 Task: Use Forest Evening Effect in this video Movie B.mp4
Action: Mouse moved to (173, 93)
Screenshot: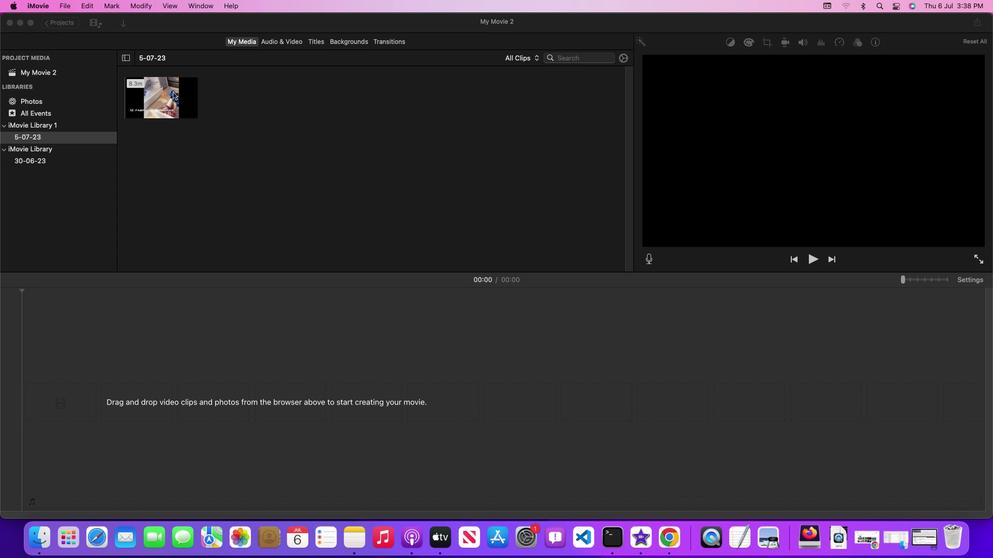 
Action: Mouse pressed left at (173, 93)
Screenshot: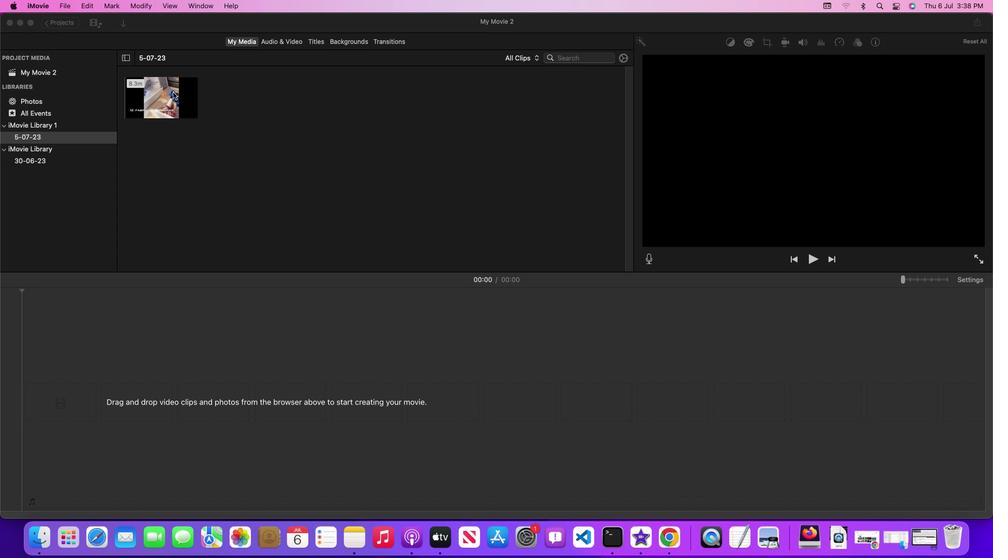 
Action: Mouse moved to (169, 95)
Screenshot: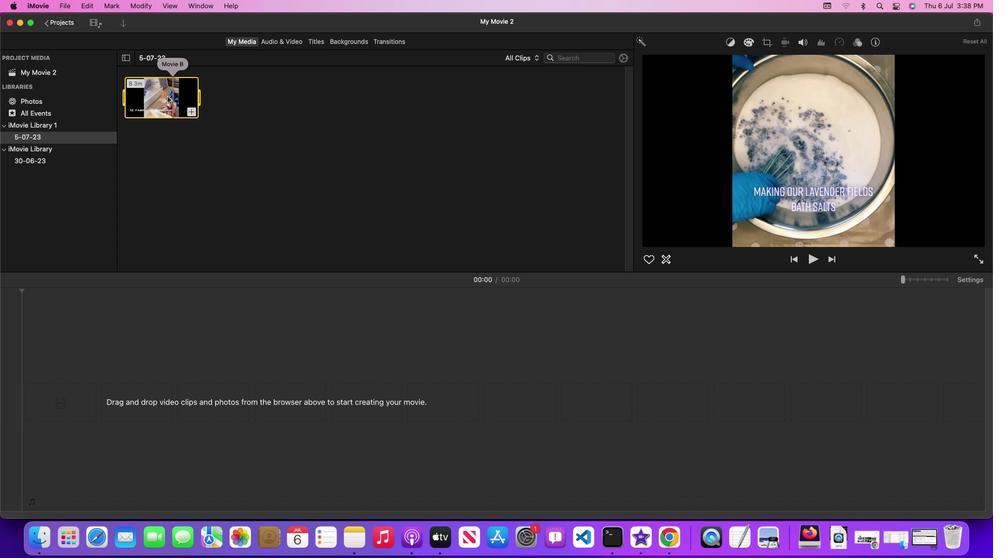 
Action: Mouse pressed left at (169, 95)
Screenshot: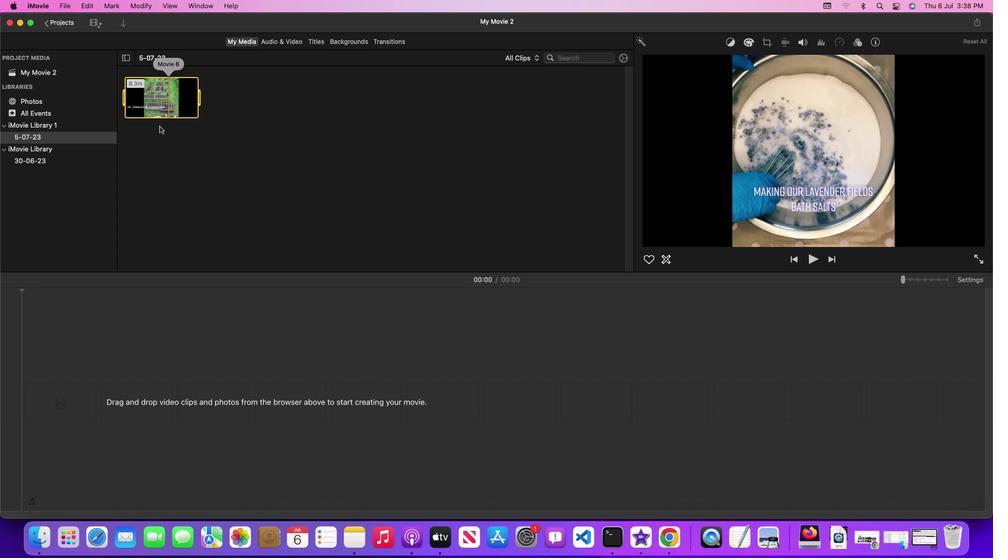 
Action: Mouse moved to (294, 42)
Screenshot: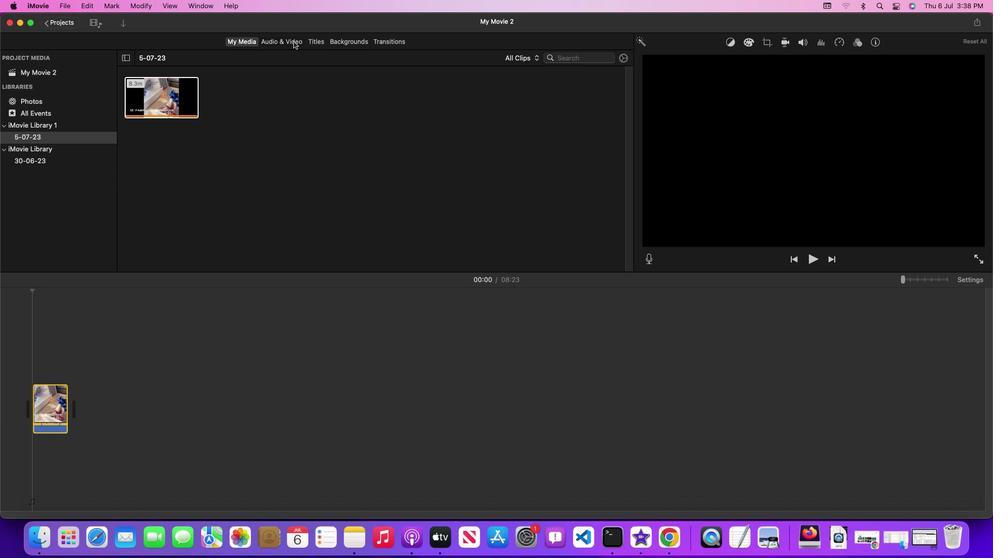 
Action: Mouse pressed left at (294, 42)
Screenshot: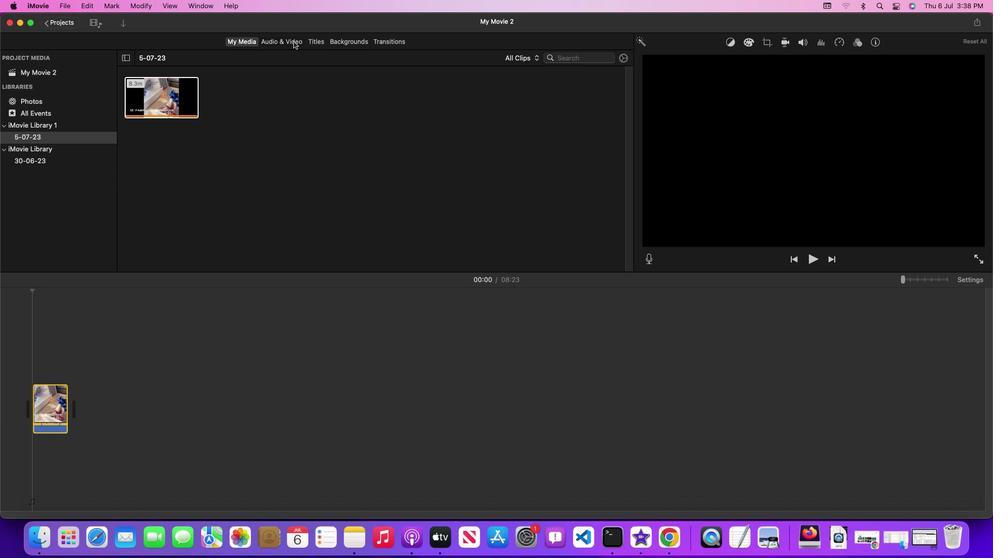 
Action: Mouse moved to (632, 139)
Screenshot: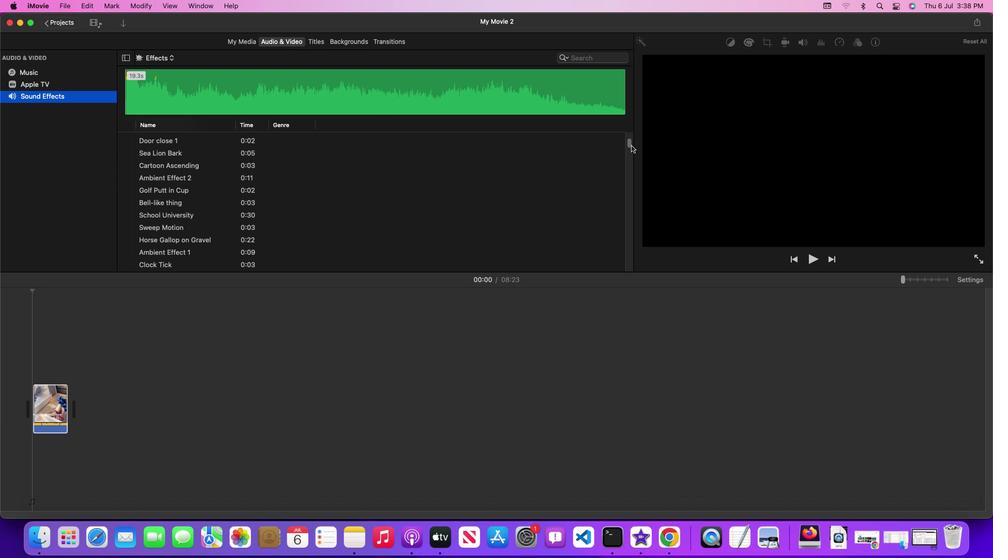 
Action: Mouse pressed left at (632, 139)
Screenshot: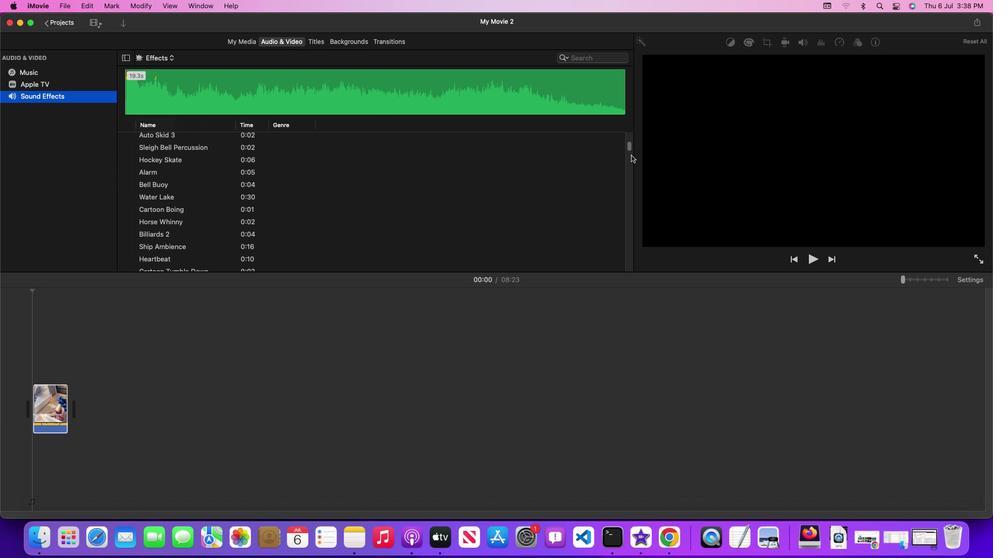 
Action: Mouse moved to (513, 223)
Screenshot: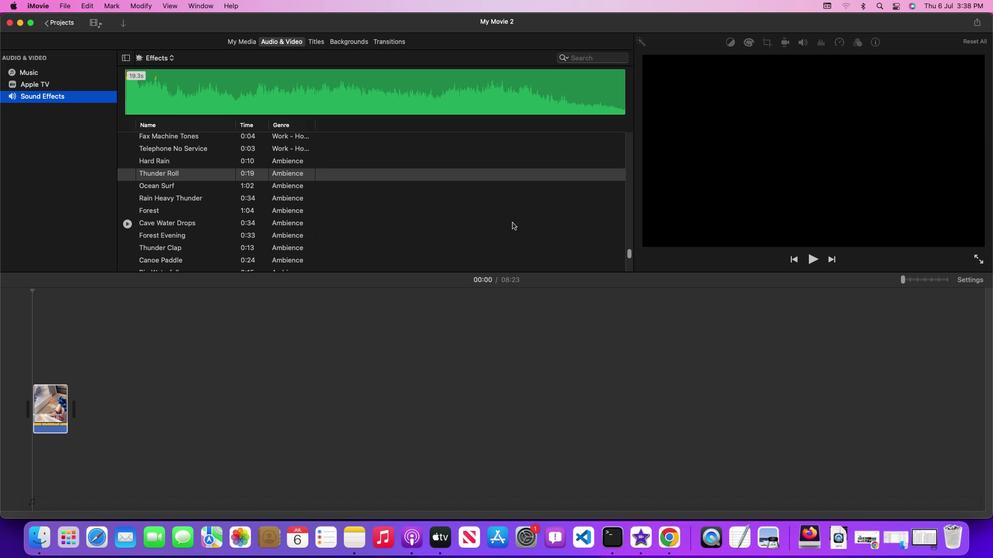 
Action: Mouse scrolled (513, 223) with delta (1, 0)
Screenshot: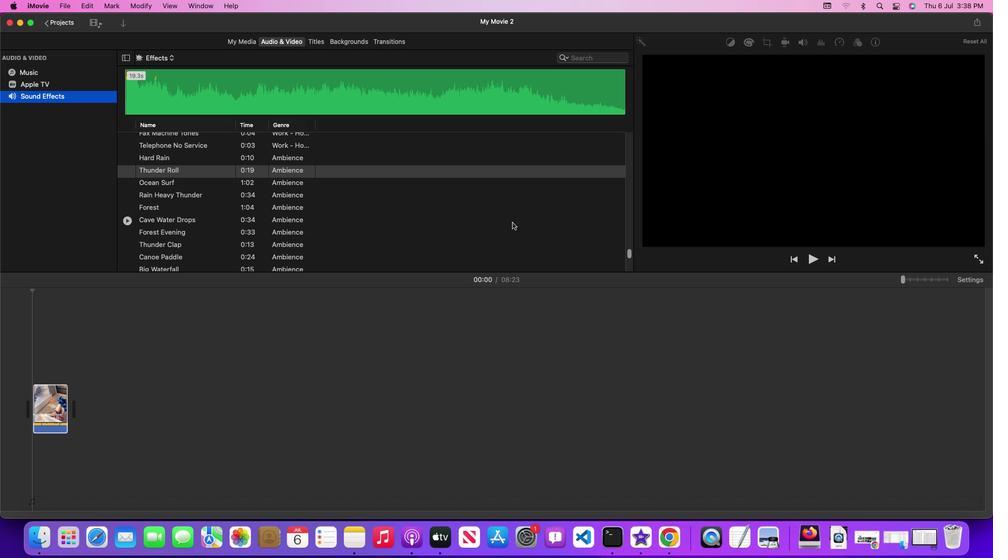 
Action: Mouse scrolled (513, 223) with delta (1, 0)
Screenshot: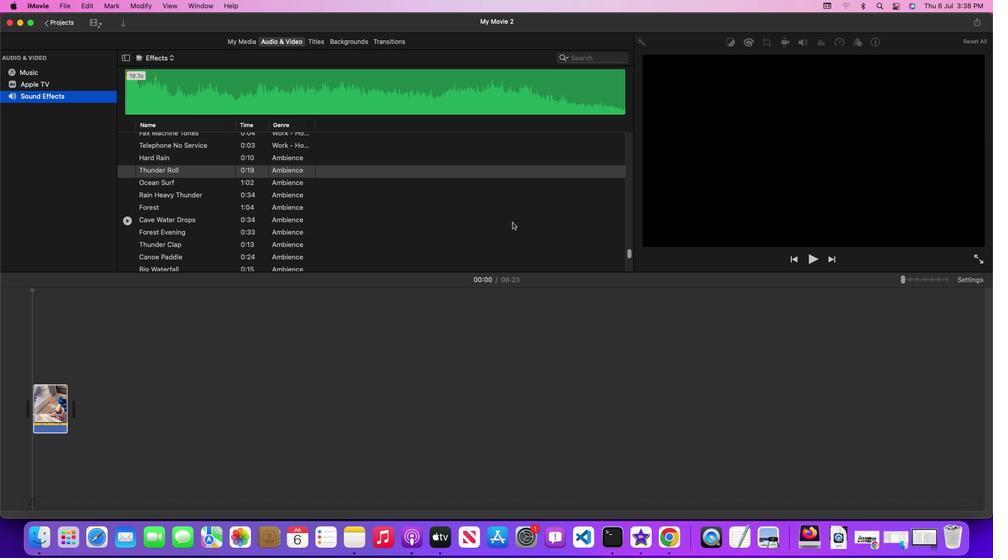 
Action: Mouse scrolled (513, 223) with delta (1, 0)
Screenshot: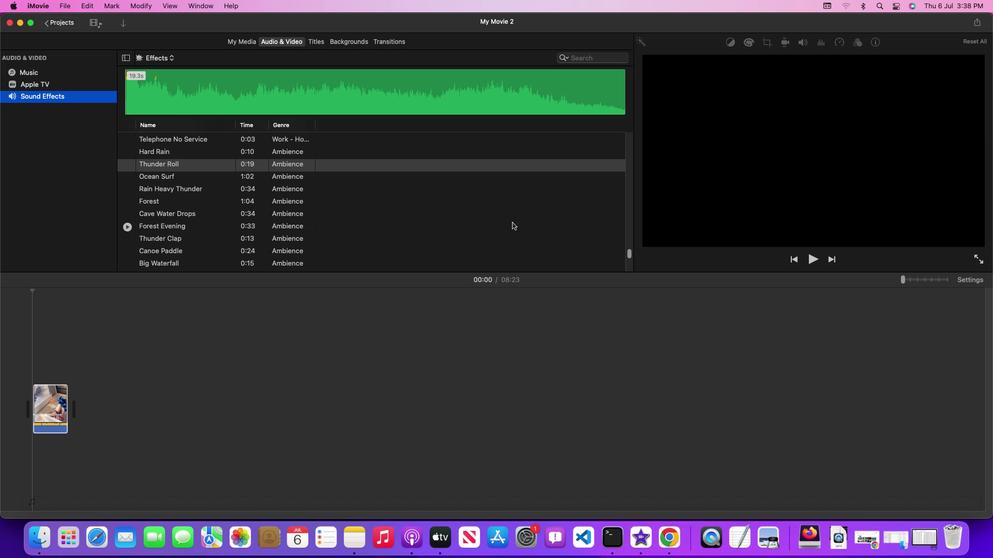 
Action: Mouse scrolled (513, 223) with delta (1, 0)
Screenshot: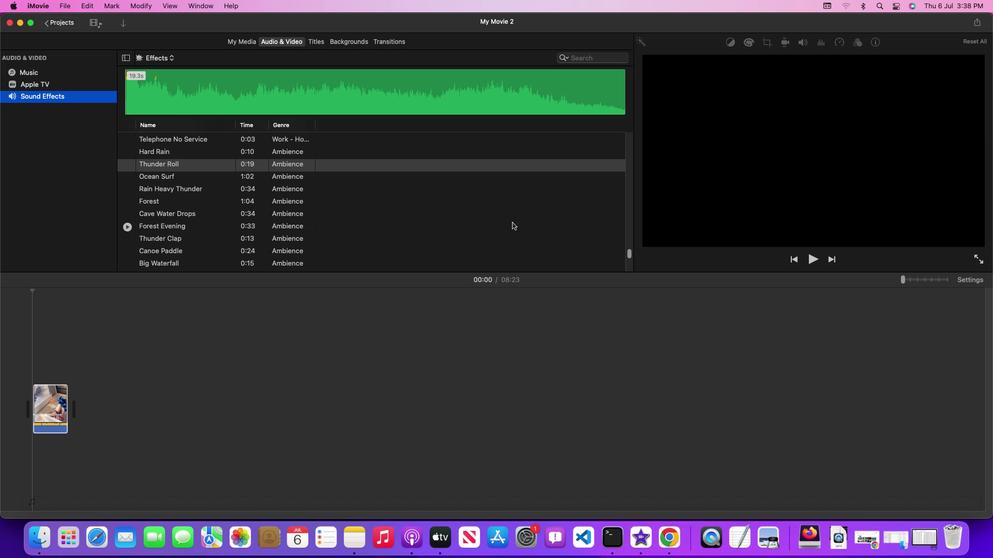 
Action: Mouse scrolled (513, 223) with delta (1, 0)
Screenshot: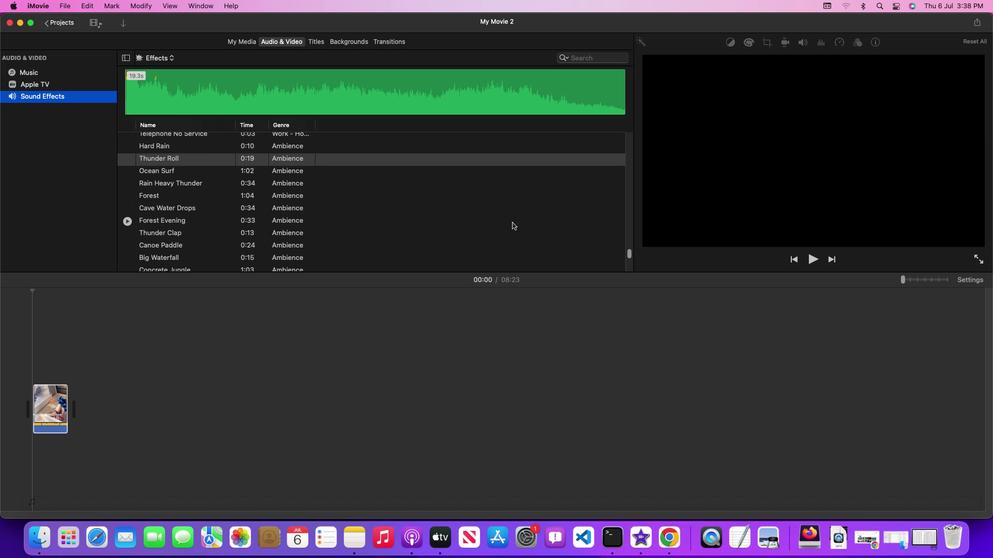 
Action: Mouse scrolled (513, 223) with delta (1, 0)
Screenshot: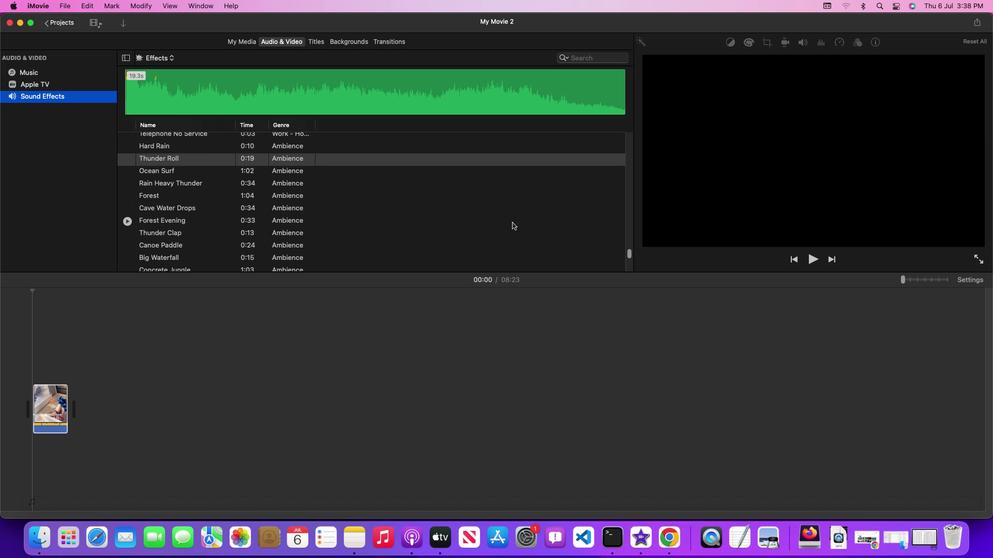 
Action: Mouse moved to (346, 225)
Screenshot: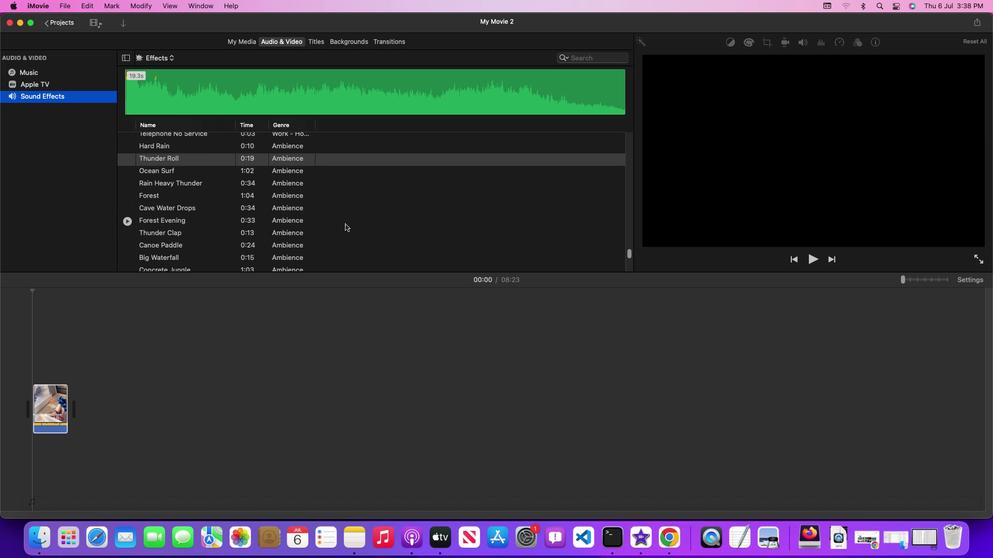 
Action: Mouse pressed left at (346, 225)
Screenshot: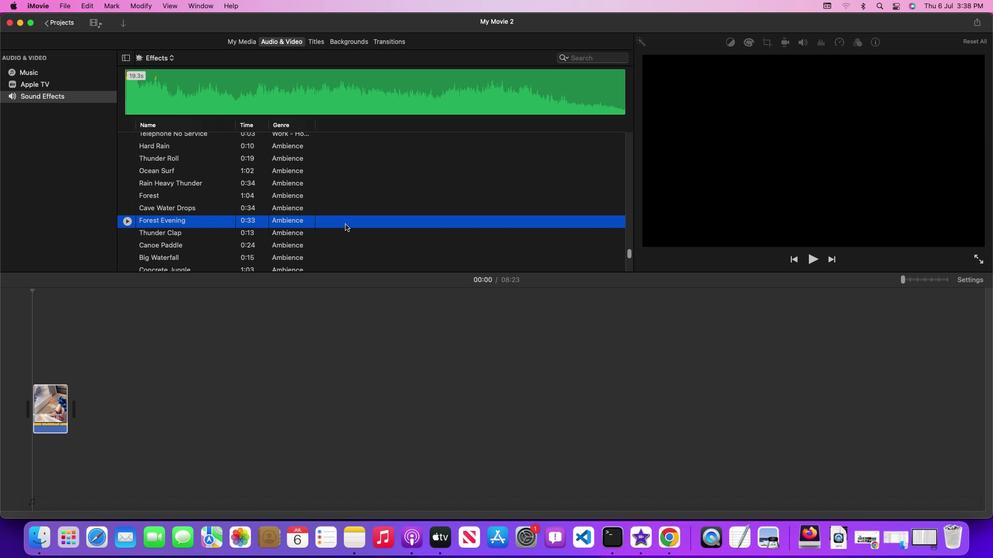 
Action: Mouse moved to (351, 225)
Screenshot: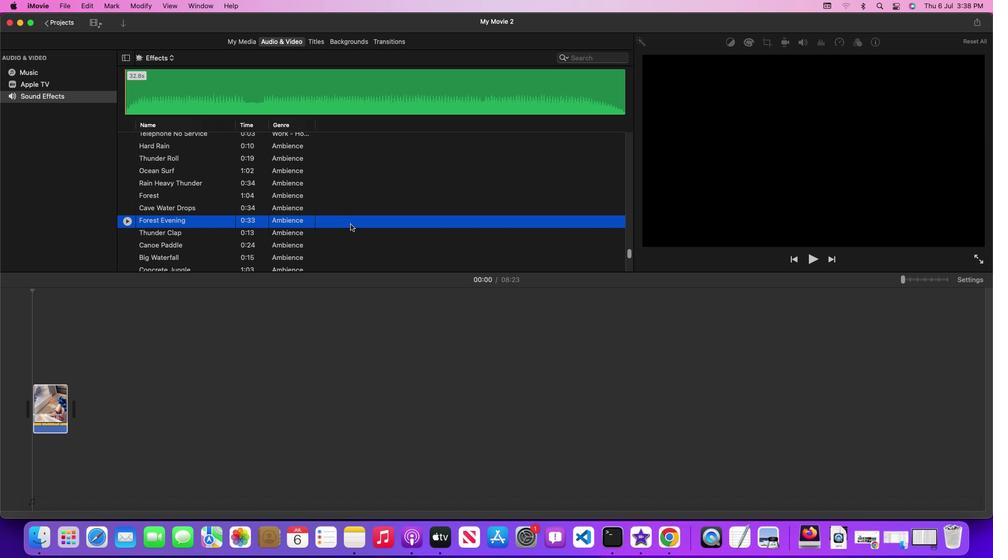 
Action: Mouse pressed left at (351, 225)
Screenshot: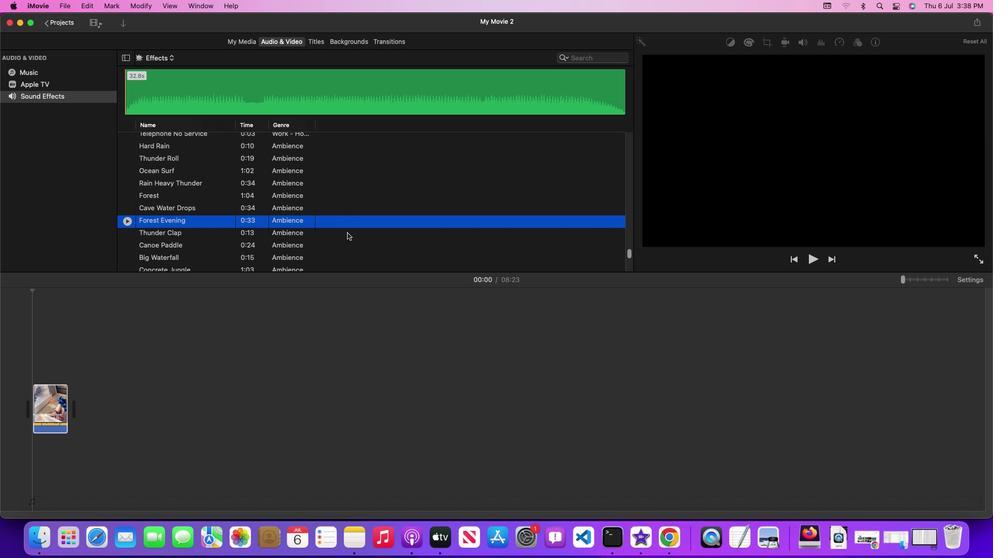 
Action: Mouse moved to (175, 319)
Screenshot: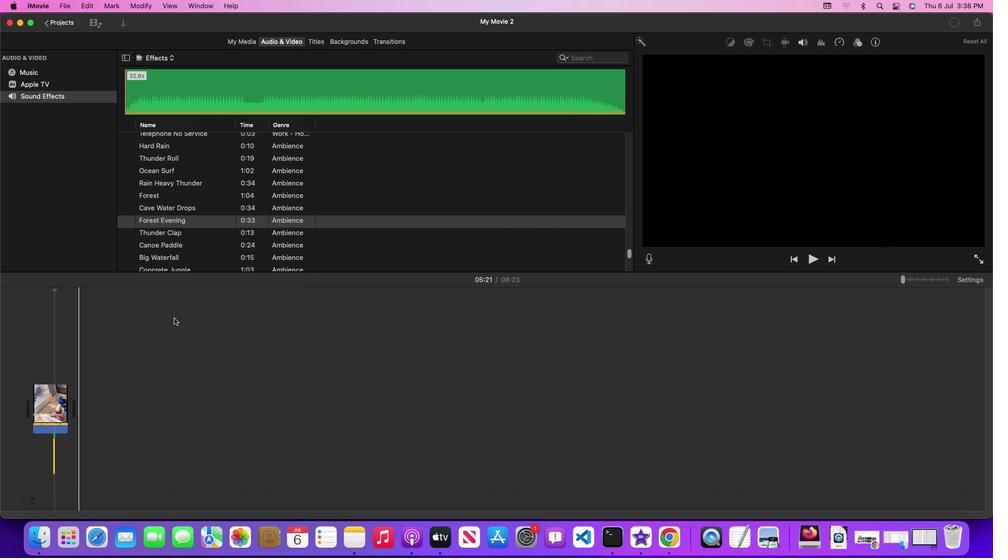 
